 Task: Look for kosher products only.
Action: Mouse pressed left at (15, 75)
Screenshot: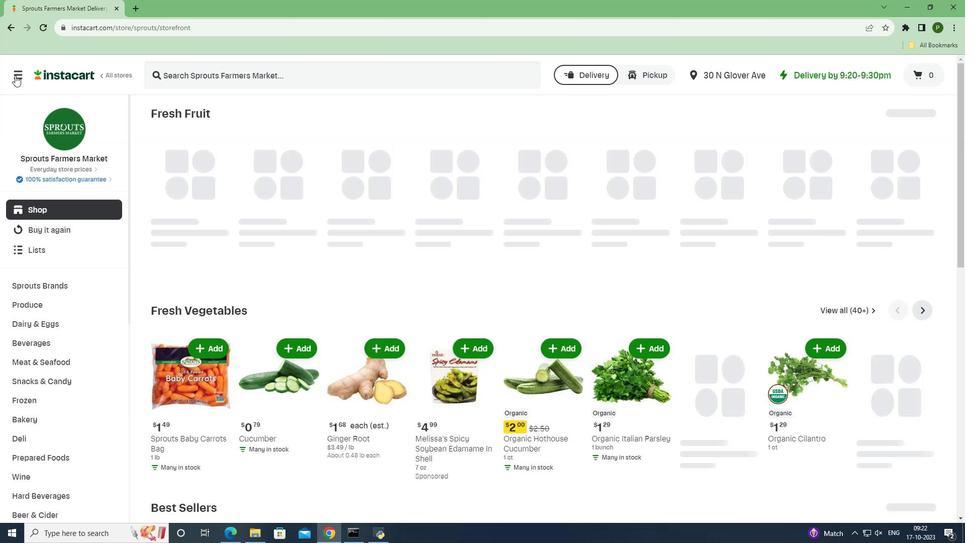 
Action: Mouse moved to (25, 259)
Screenshot: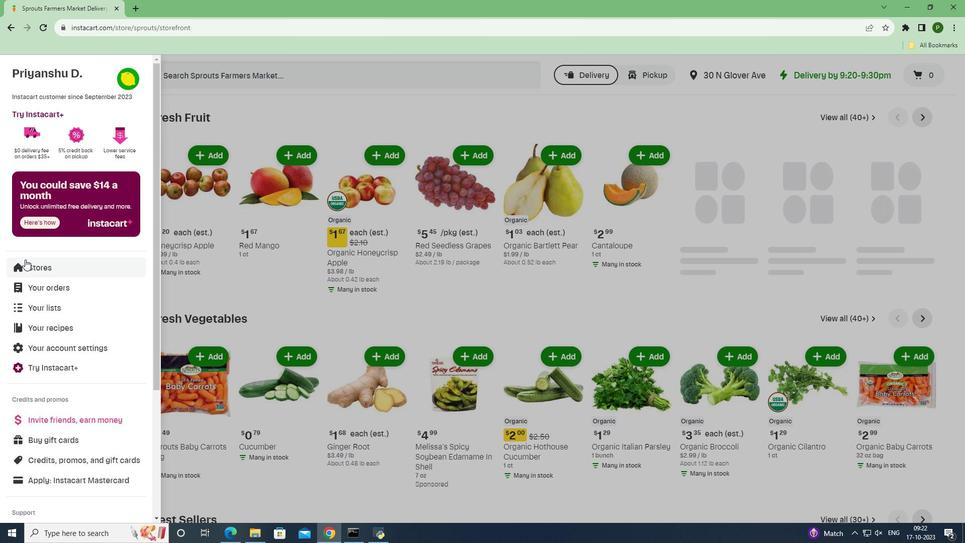 
Action: Mouse pressed left at (25, 259)
Screenshot: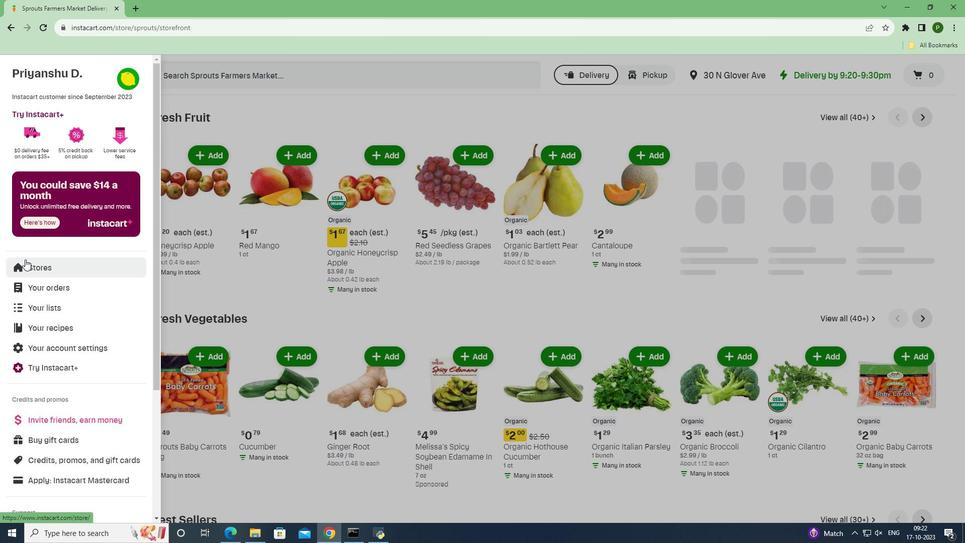 
Action: Mouse moved to (241, 110)
Screenshot: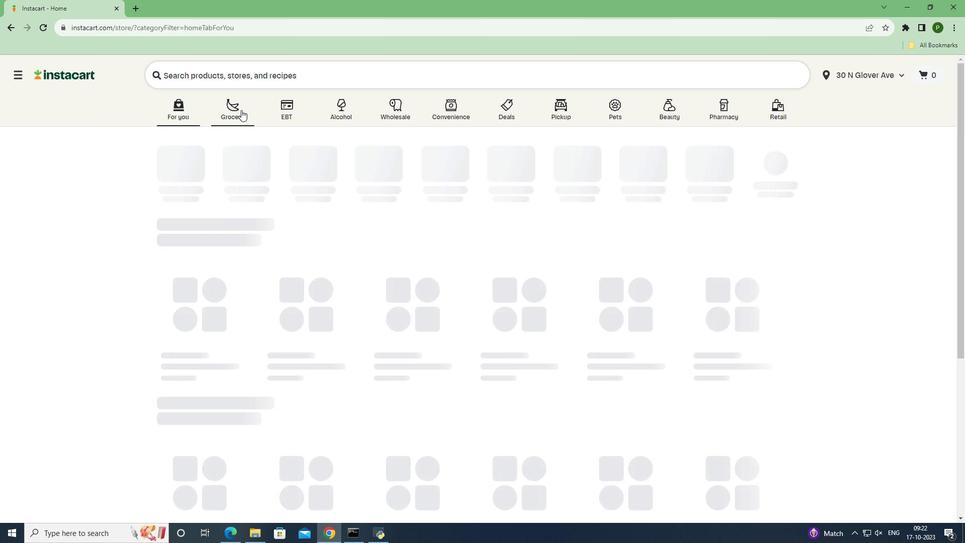 
Action: Mouse pressed left at (241, 110)
Screenshot: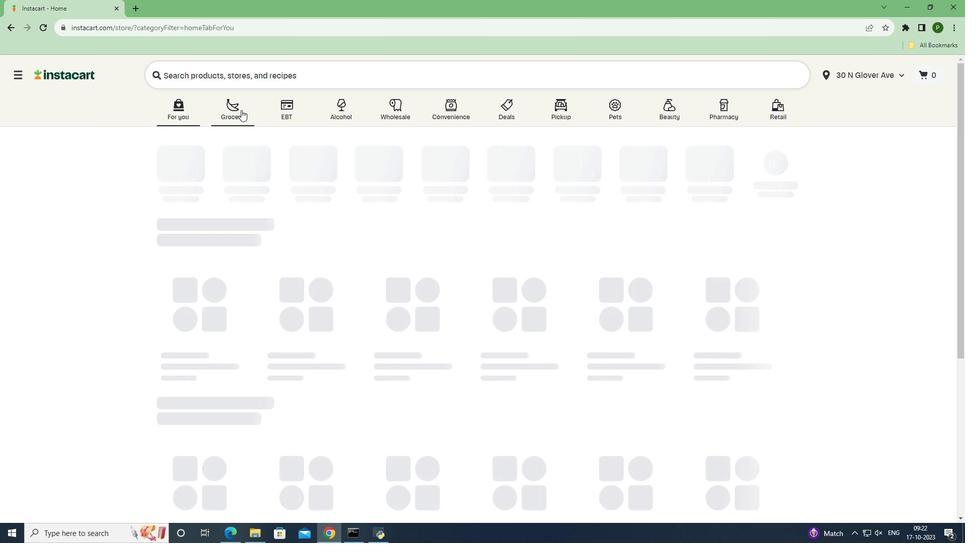 
Action: Mouse moved to (622, 236)
Screenshot: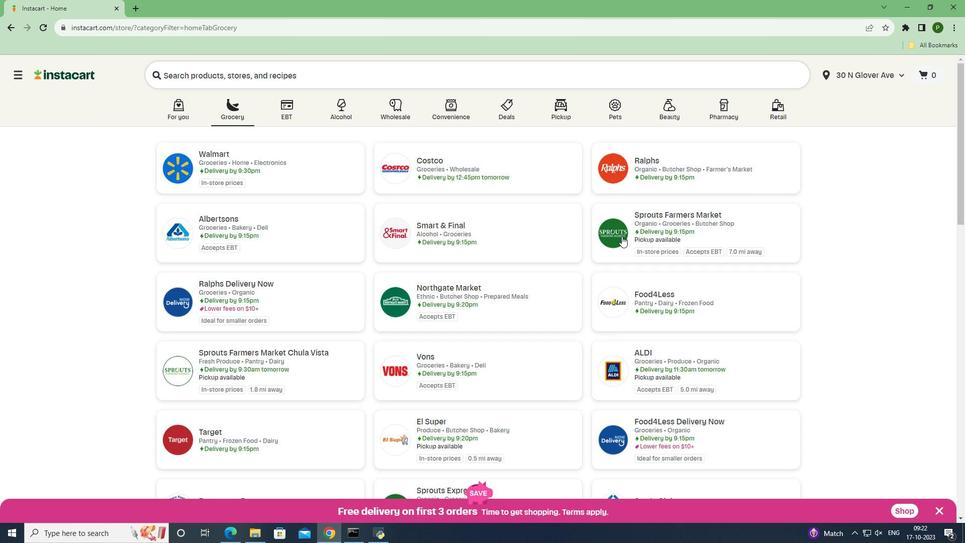 
Action: Mouse pressed left at (622, 236)
Screenshot: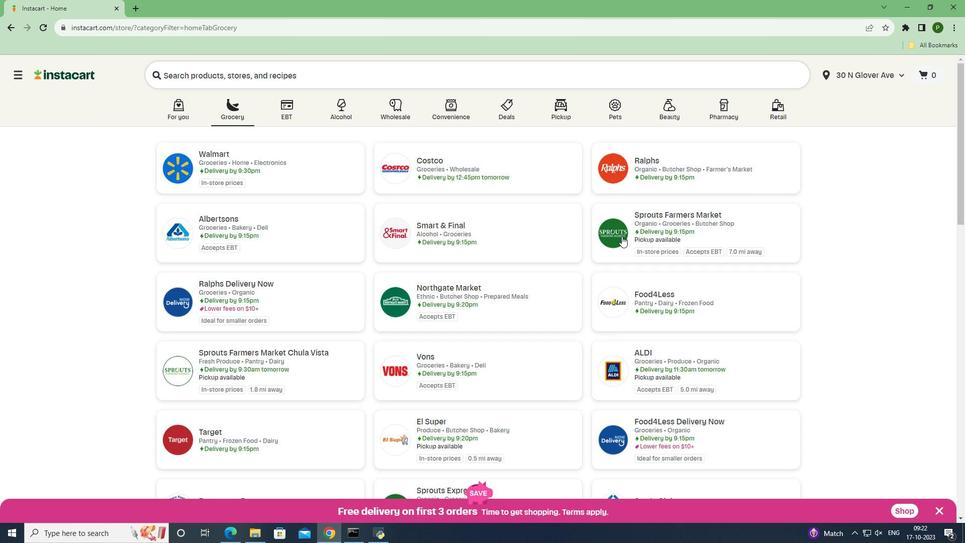 
Action: Mouse moved to (58, 341)
Screenshot: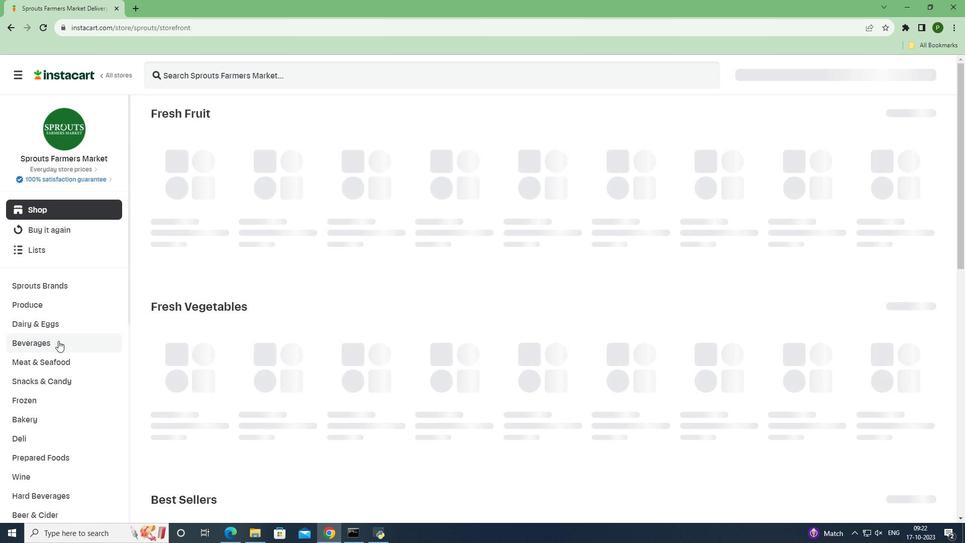 
Action: Mouse pressed left at (58, 341)
Screenshot: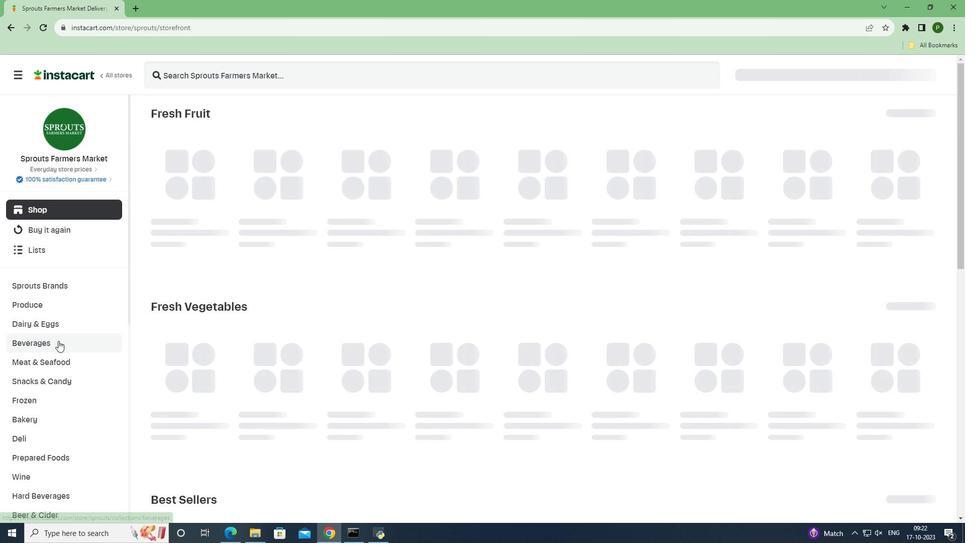 
Action: Mouse moved to (936, 150)
Screenshot: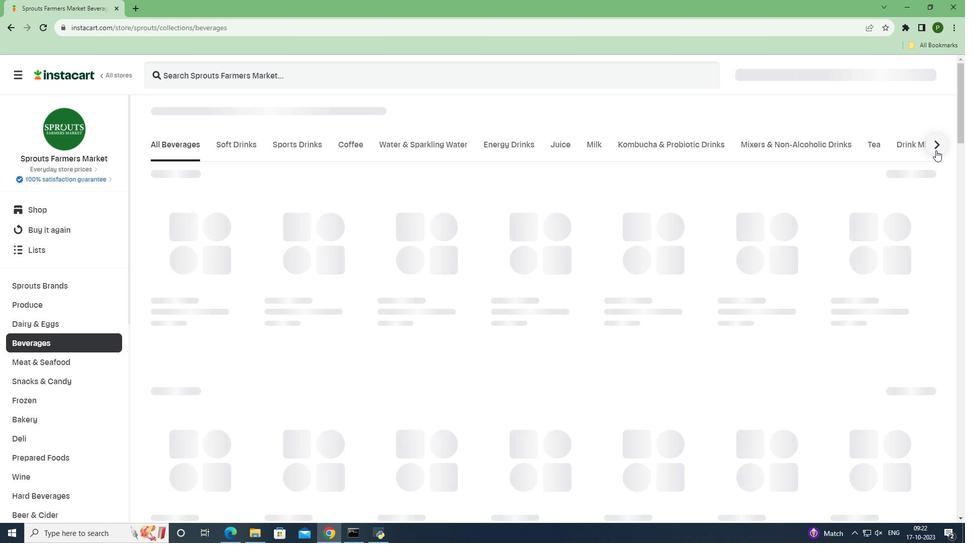 
Action: Mouse pressed left at (936, 150)
Screenshot: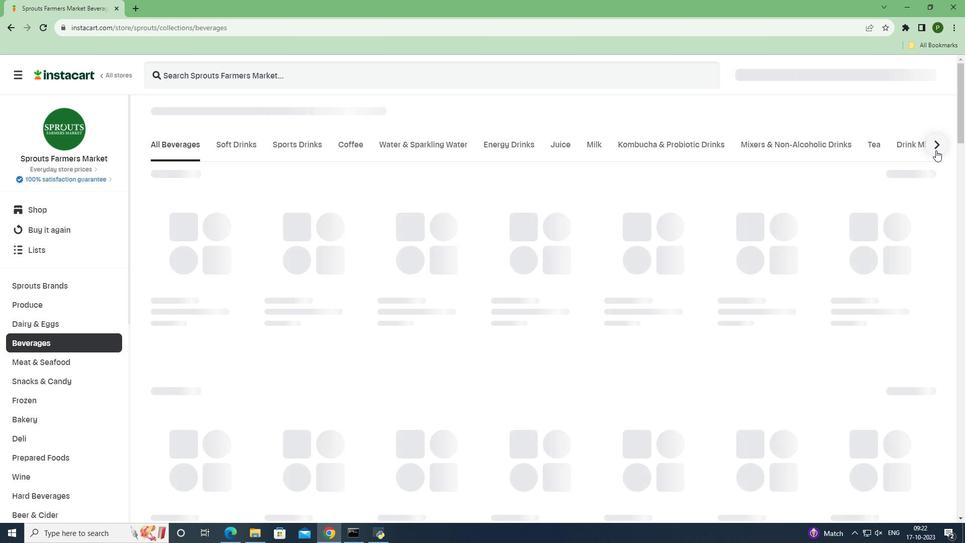 
Action: Mouse moved to (901, 142)
Screenshot: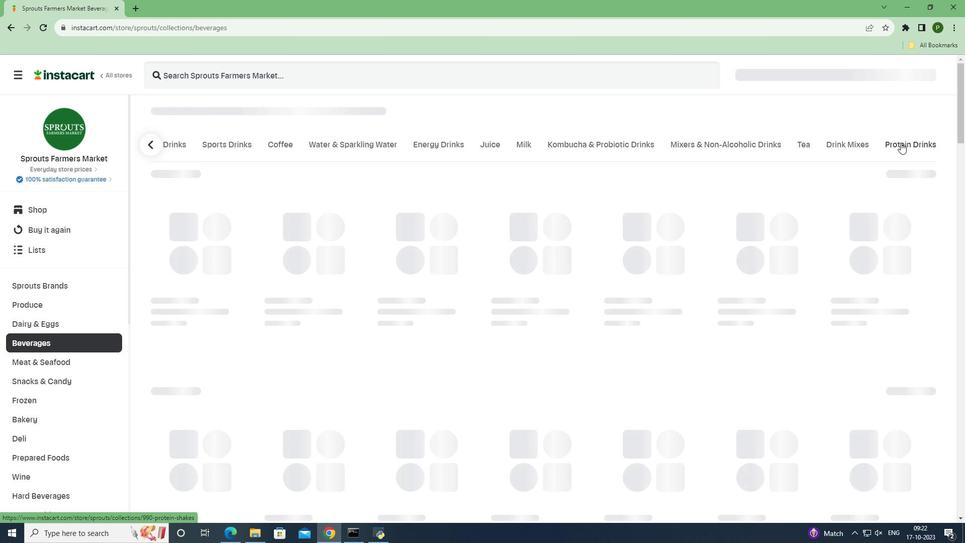 
Action: Mouse pressed left at (901, 142)
Screenshot: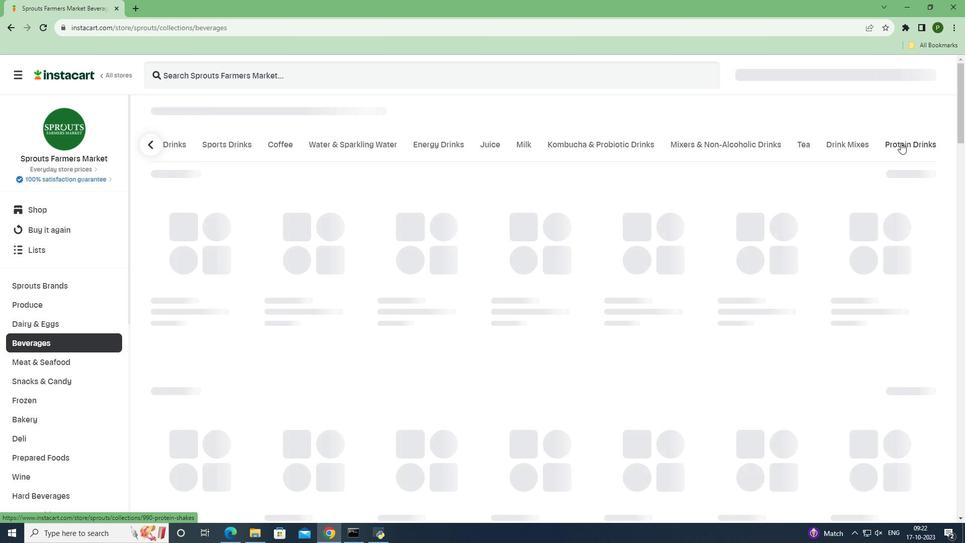 
Action: Mouse moved to (271, 179)
Screenshot: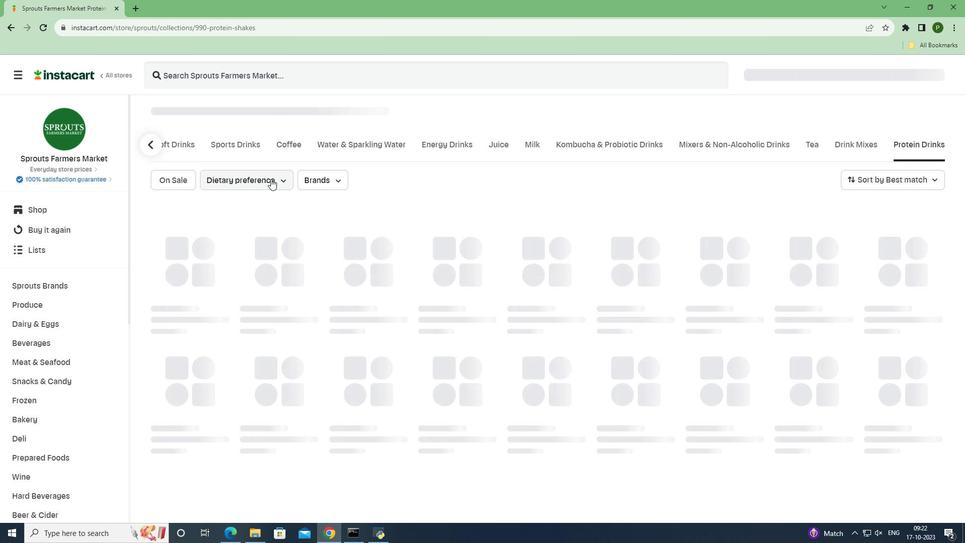 
Action: Mouse pressed left at (271, 179)
Screenshot: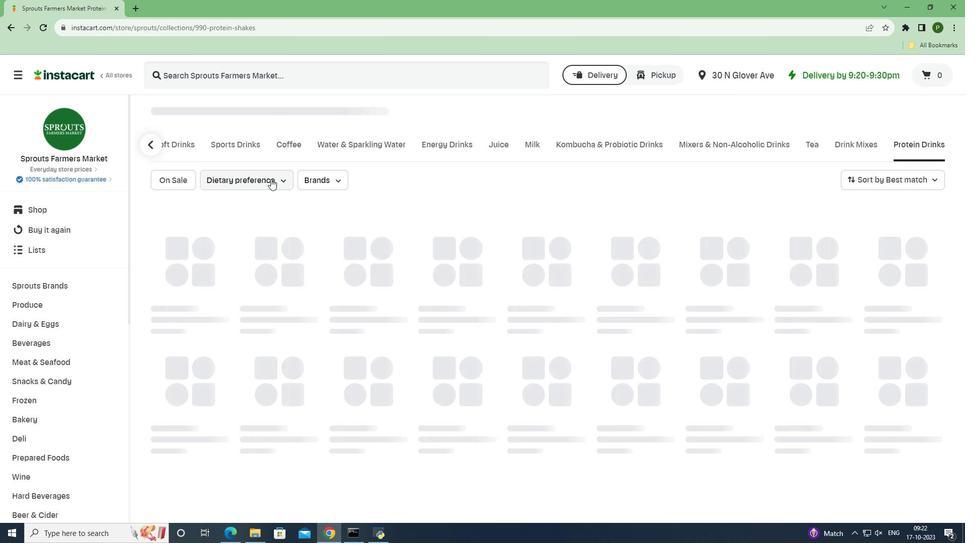 
Action: Mouse moved to (262, 210)
Screenshot: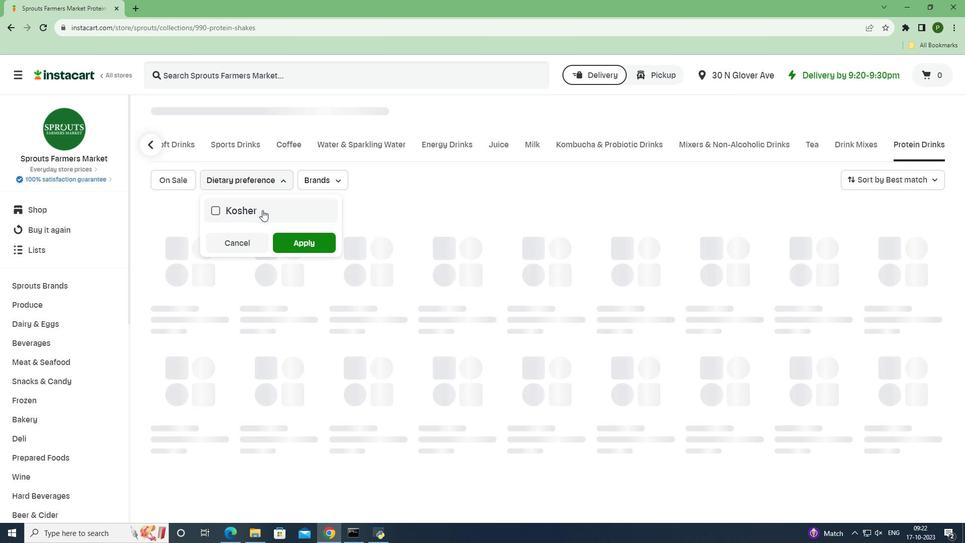 
Action: Mouse pressed left at (262, 210)
Screenshot: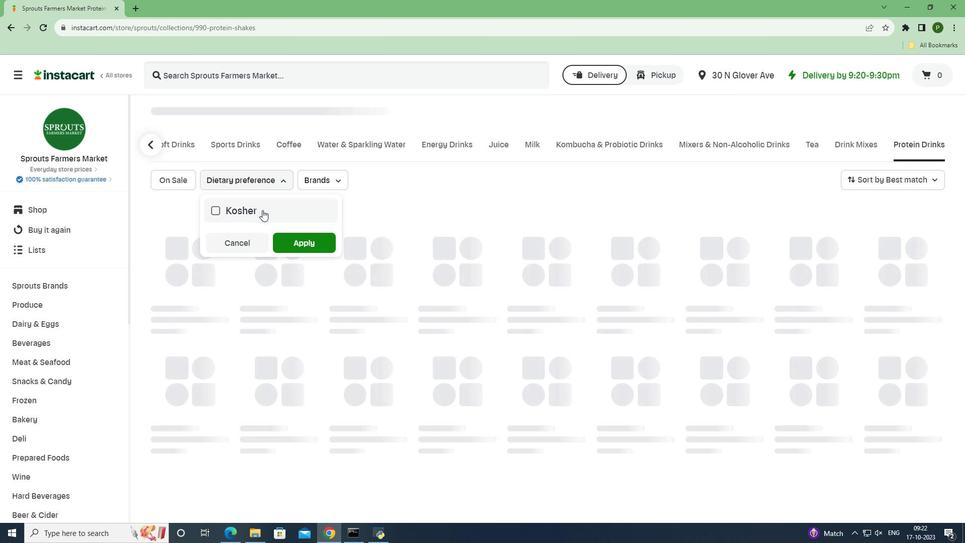 
Action: Mouse moved to (300, 237)
Screenshot: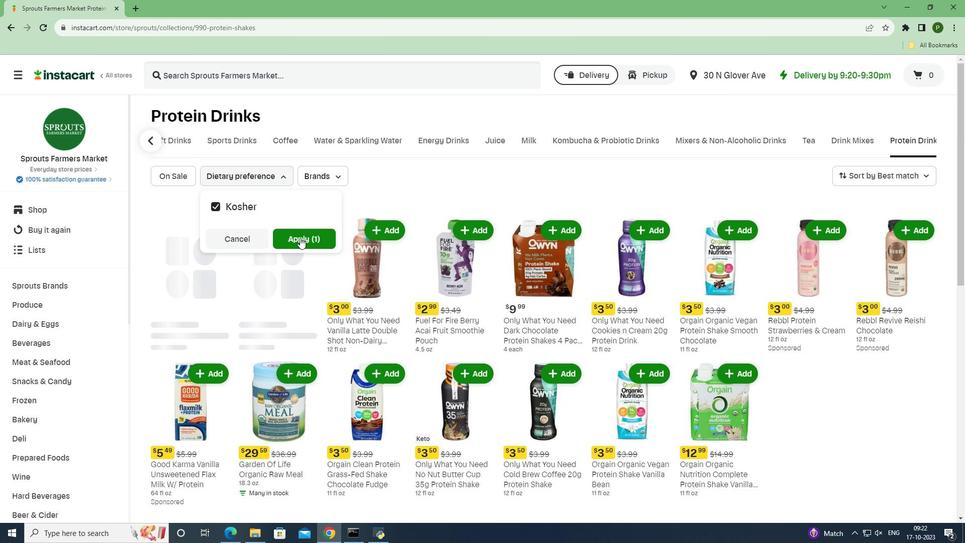 
Action: Mouse pressed left at (300, 237)
Screenshot: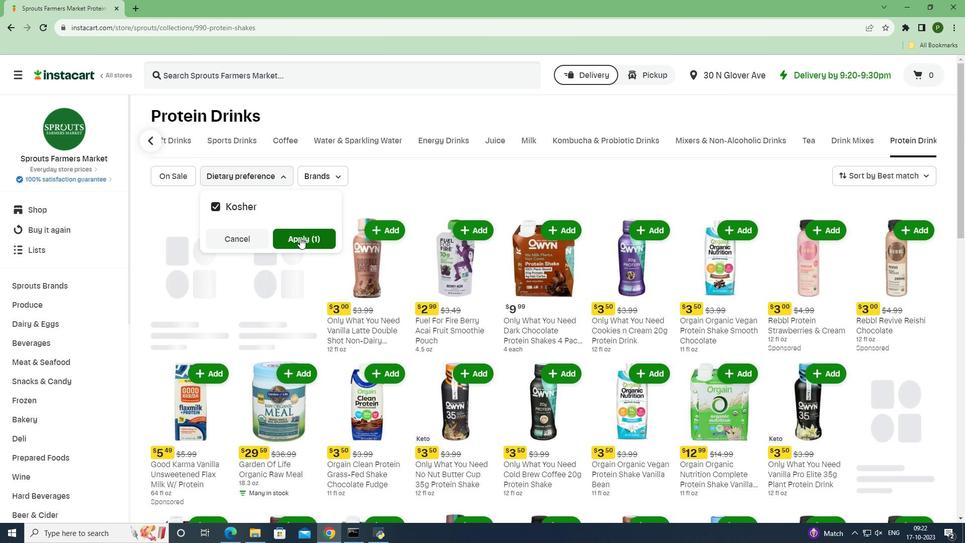 
Action: Mouse moved to (458, 354)
Screenshot: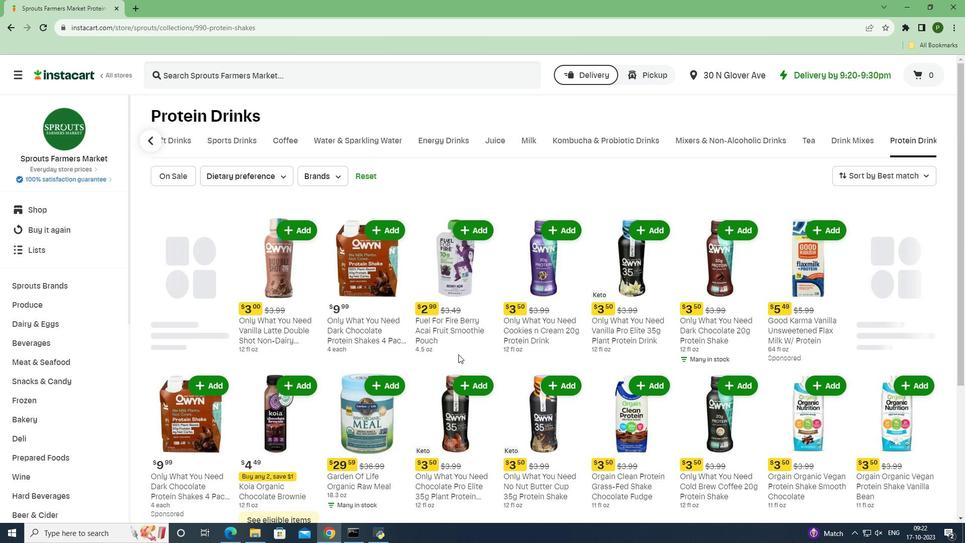 
